 Task: Create a task  Implement a new cloud-based procurement management system for a company , assign it to team member softage.2@softage.net in the project ArrowSprint and update the status of the task to  At Risk , set the priority of the task to Medium
Action: Mouse moved to (71, 44)
Screenshot: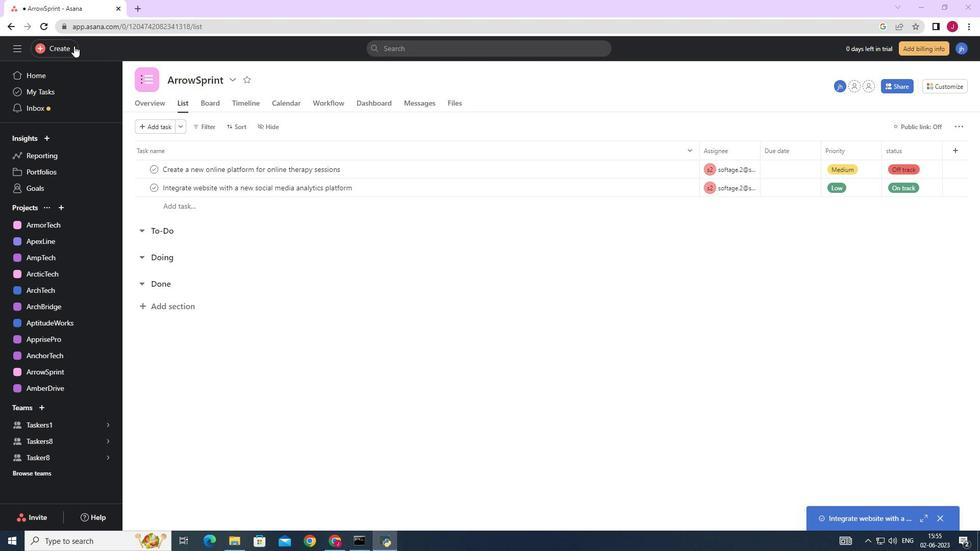 
Action: Mouse pressed left at (71, 44)
Screenshot: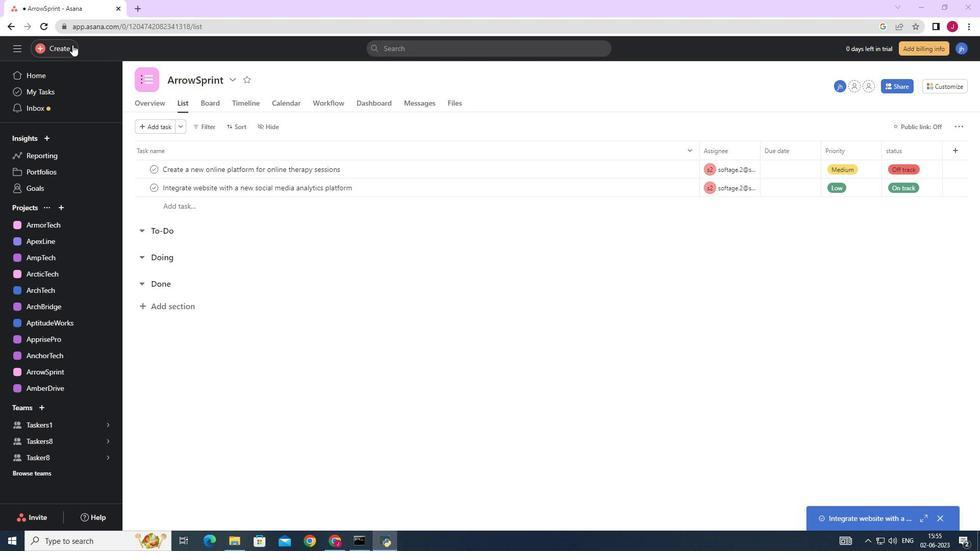 
Action: Mouse moved to (151, 45)
Screenshot: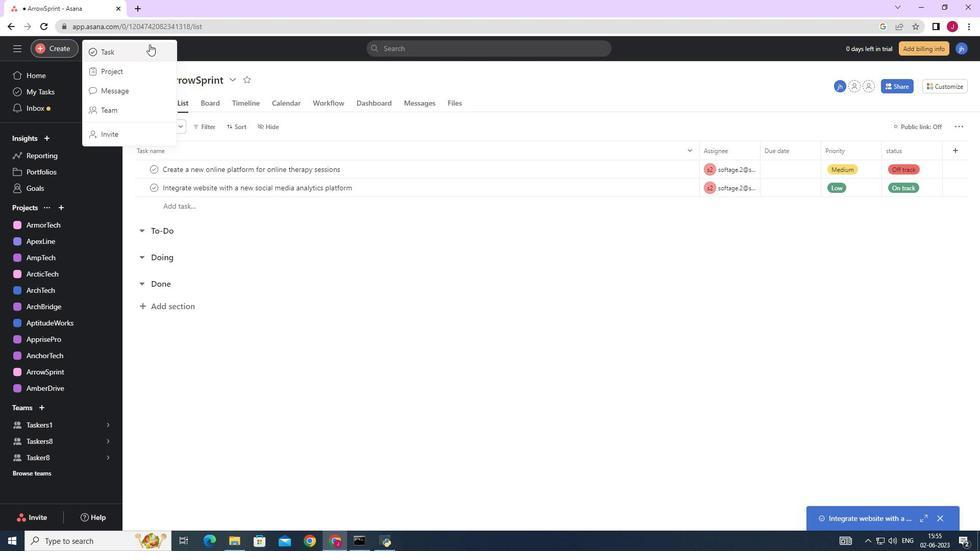
Action: Mouse pressed left at (151, 45)
Screenshot: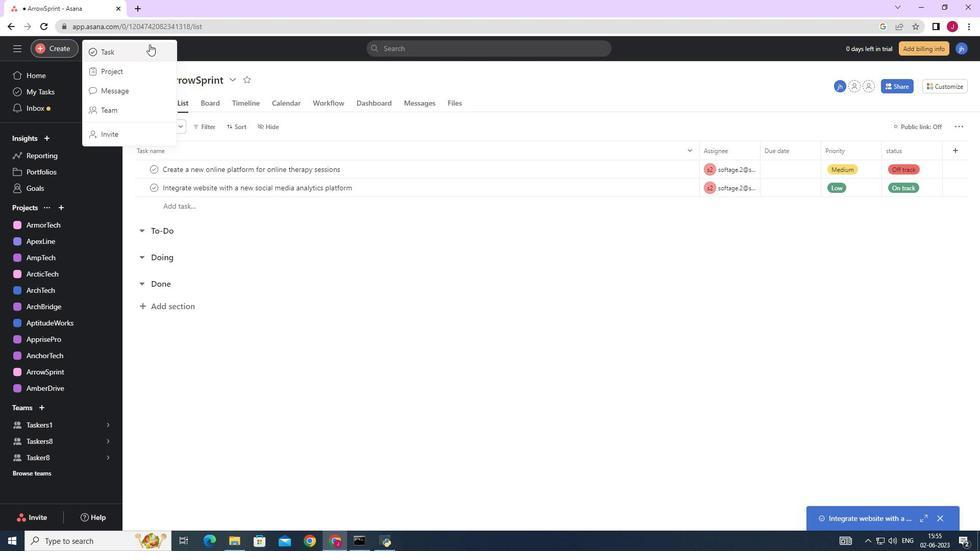 
Action: Mouse moved to (798, 338)
Screenshot: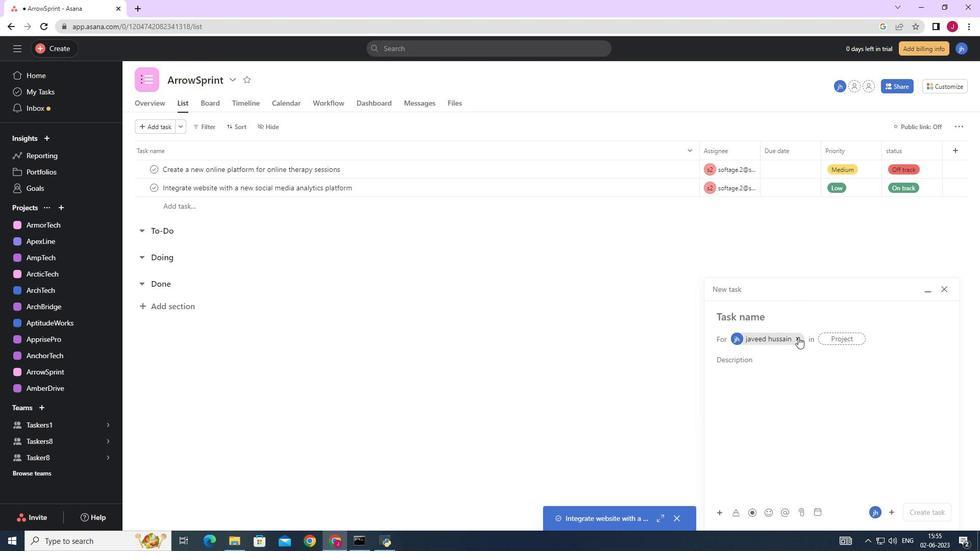
Action: Mouse pressed left at (798, 338)
Screenshot: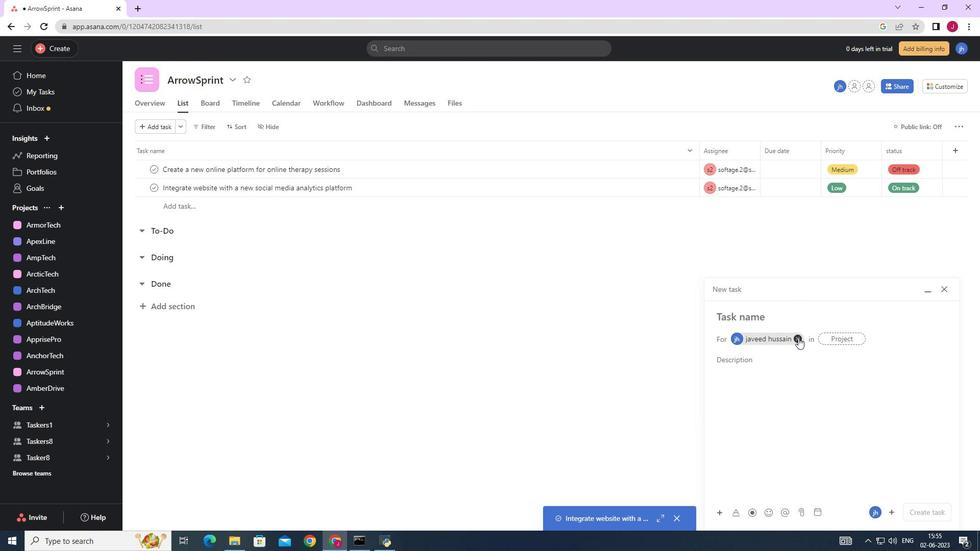 
Action: Mouse moved to (768, 317)
Screenshot: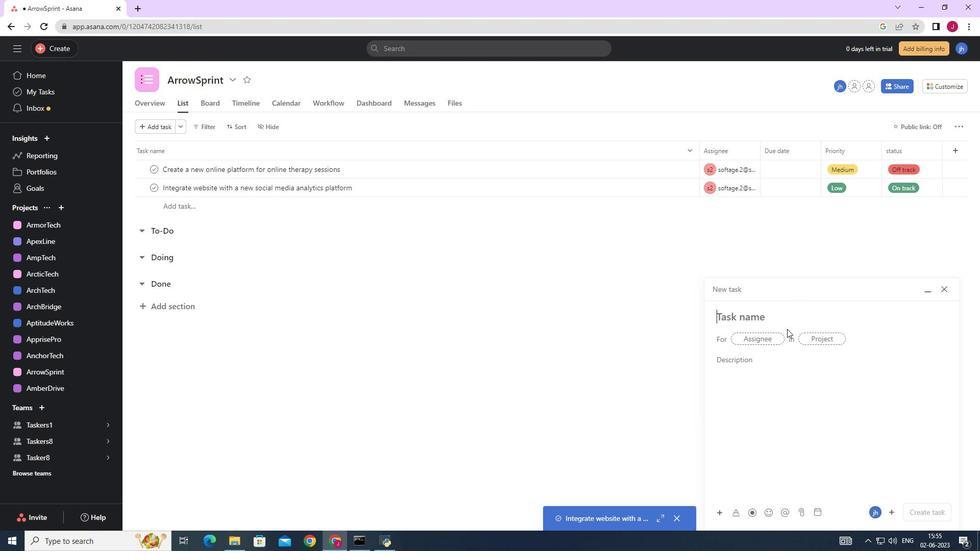 
Action: Mouse pressed left at (768, 317)
Screenshot: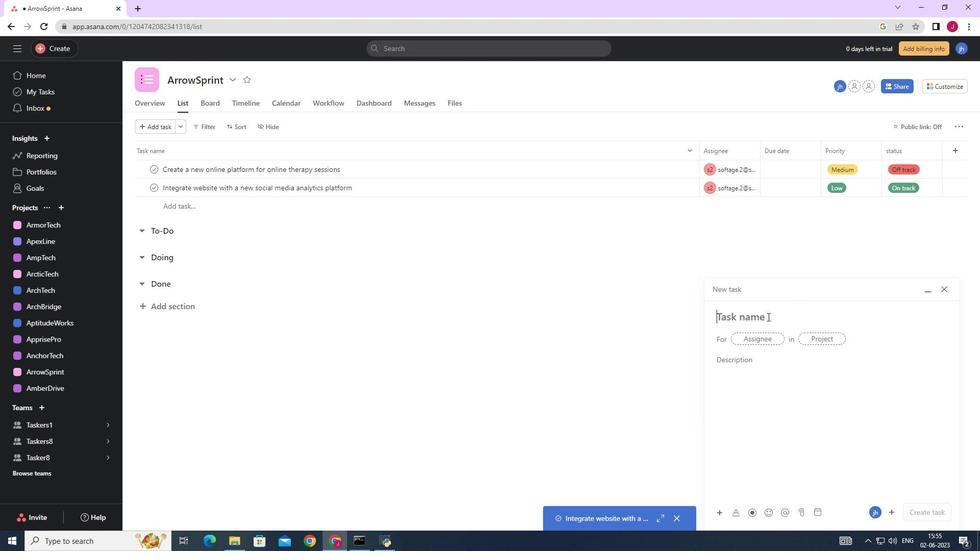 
Action: Key pressed <Key.caps_lock>I<Key.caps_lock>mplement<Key.space>a<Key.space>new<Key.space>cloud-based<Key.space>procurement<Key.space>management<Key.space>system<Key.space>for<Key.space>aa<Key.space>comapamny<Key.space><Key.backspace><Key.backspace><Key.backspace><Key.backspace><Key.backspace><Key.backspace><Key.backspace><Key.backspace><Key.backspace><Key.backspace><Key.backspace><Key.backspace><Key.space>company<Key.space>
Screenshot: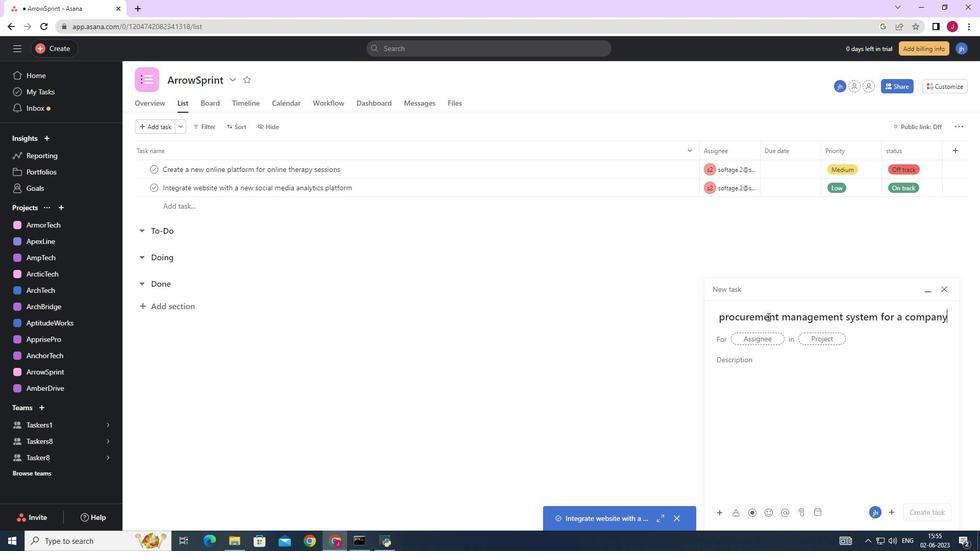 
Action: Mouse moved to (755, 334)
Screenshot: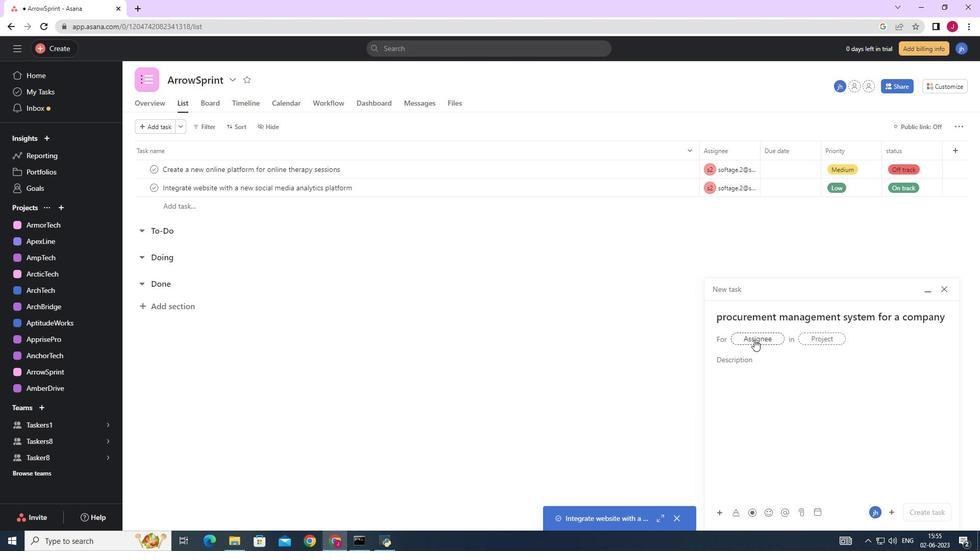 
Action: Mouse pressed left at (755, 334)
Screenshot: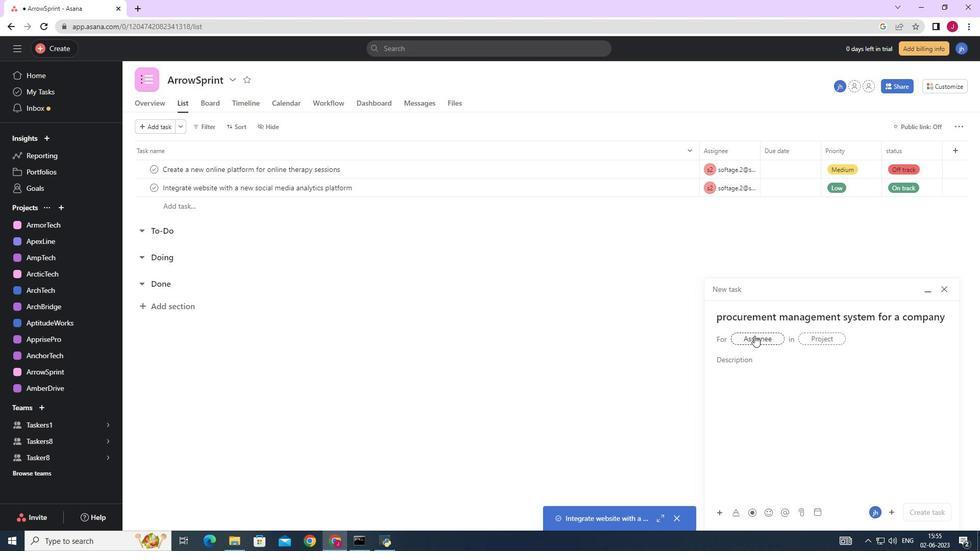 
Action: Key pressed softage.2
Screenshot: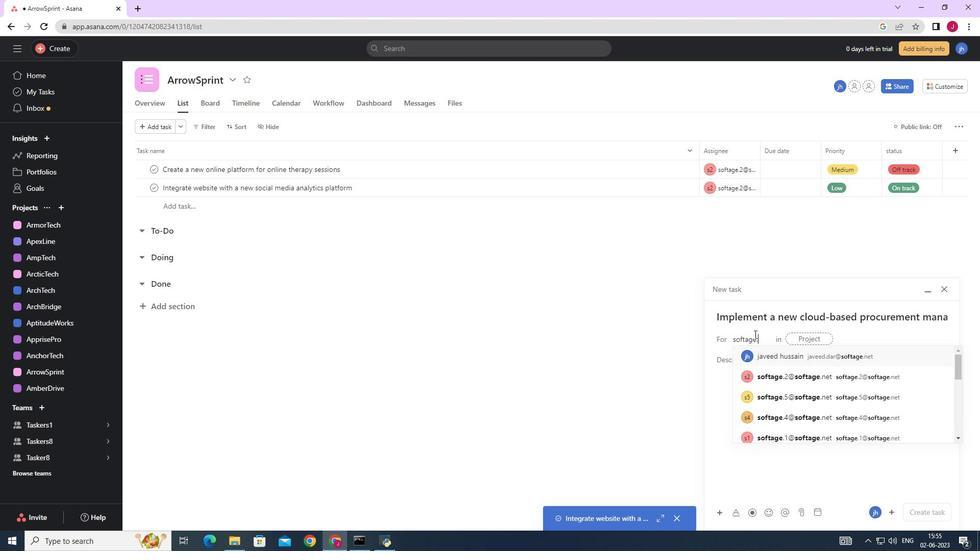 
Action: Mouse moved to (769, 358)
Screenshot: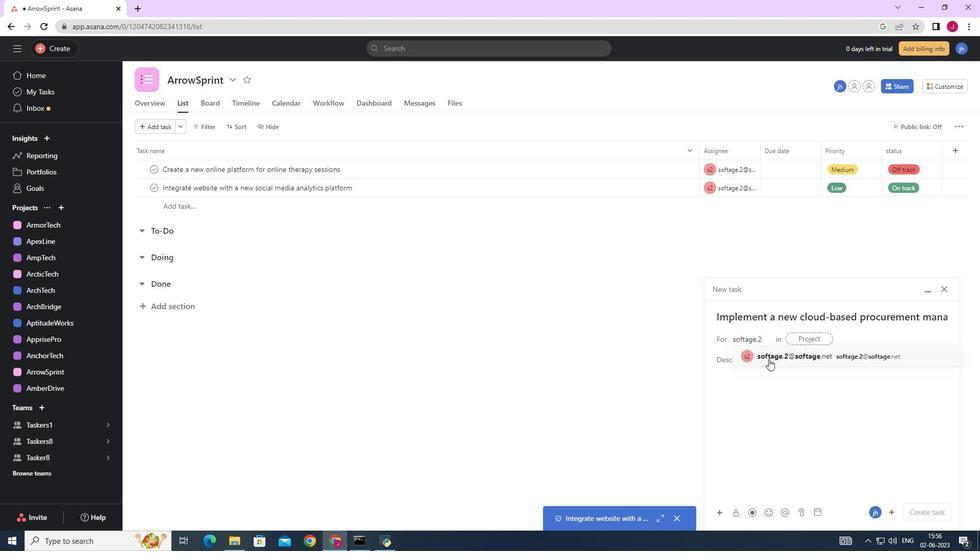 
Action: Mouse pressed left at (769, 358)
Screenshot: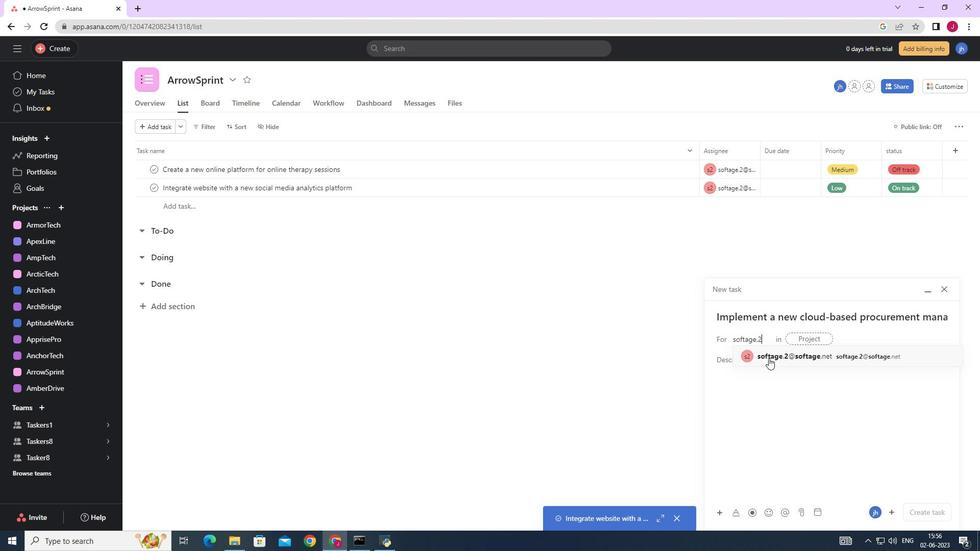 
Action: Mouse moved to (664, 354)
Screenshot: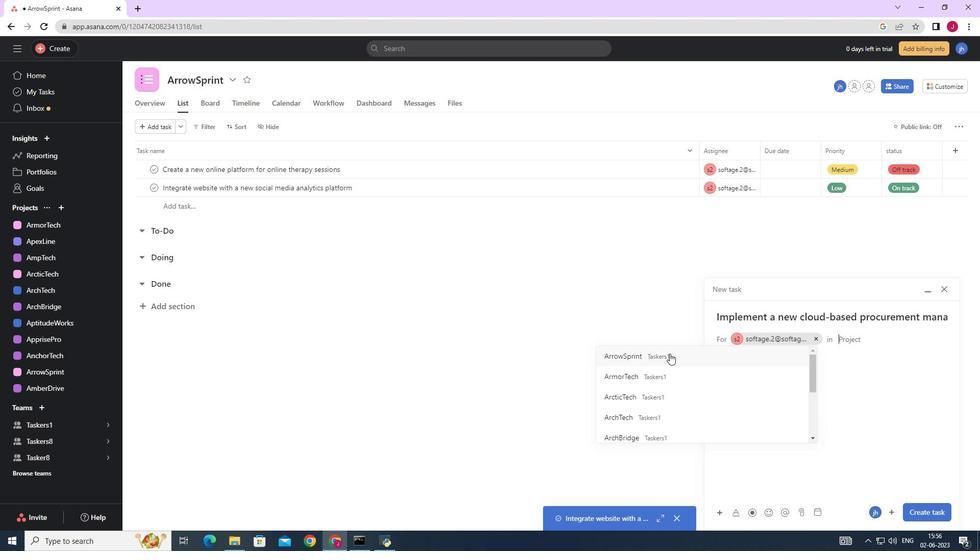 
Action: Mouse pressed left at (664, 354)
Screenshot: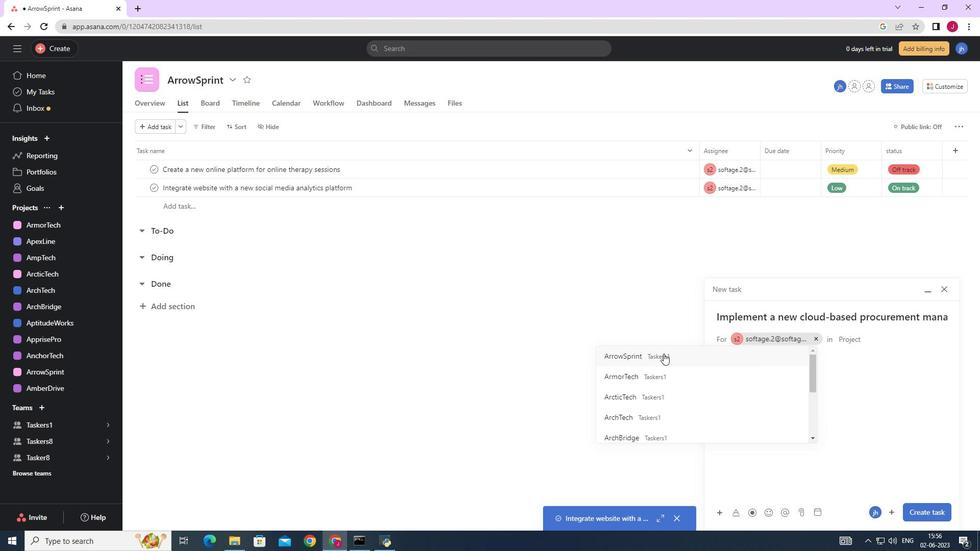 
Action: Mouse moved to (760, 364)
Screenshot: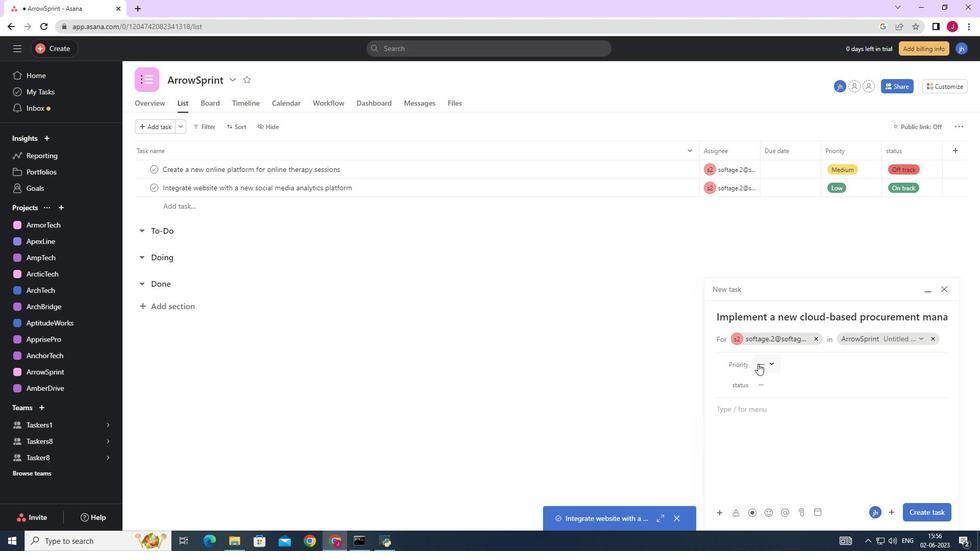 
Action: Mouse pressed left at (760, 364)
Screenshot: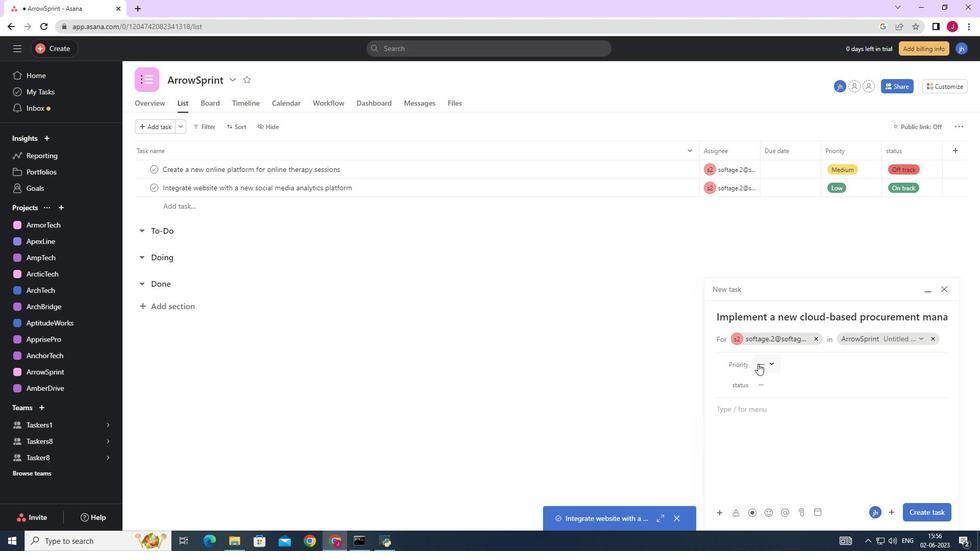 
Action: Mouse moved to (795, 415)
Screenshot: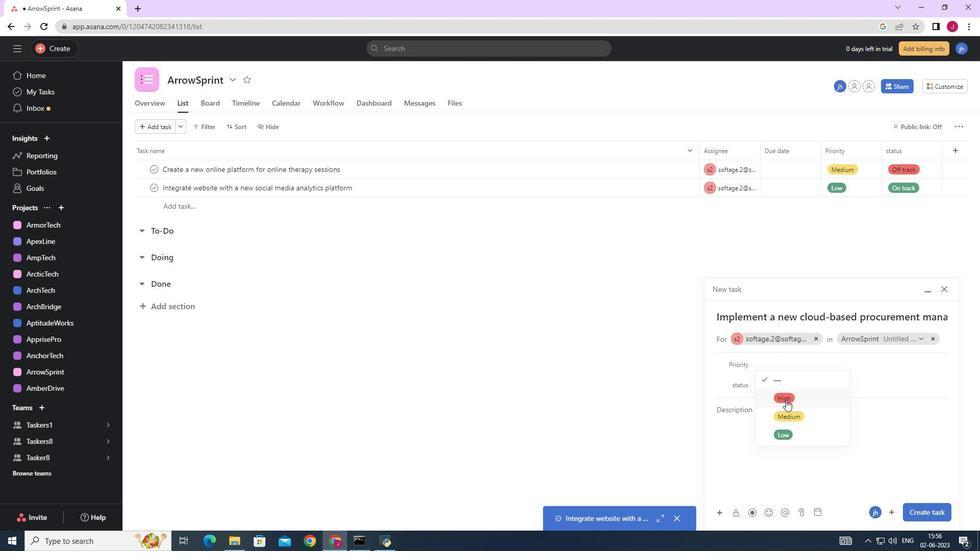 
Action: Mouse pressed left at (795, 415)
Screenshot: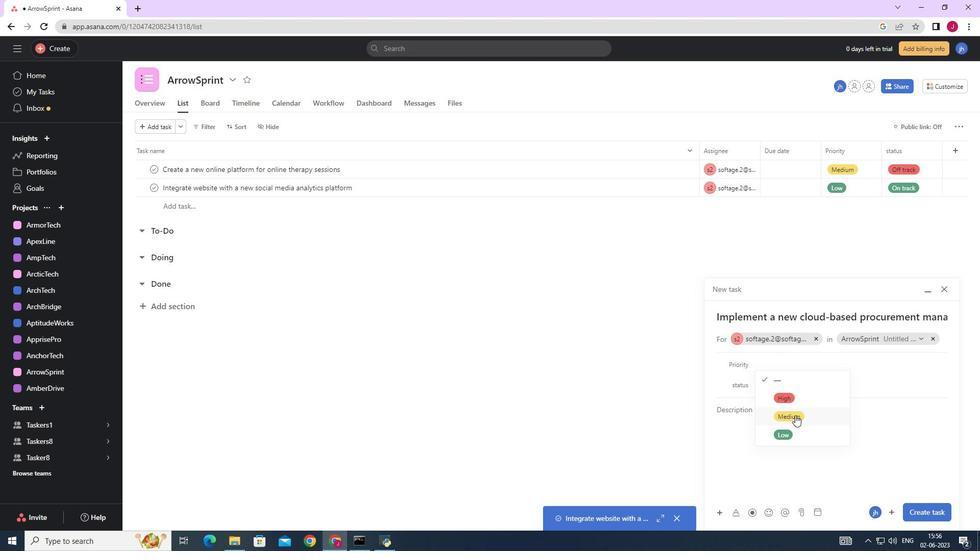 
Action: Mouse moved to (782, 376)
Screenshot: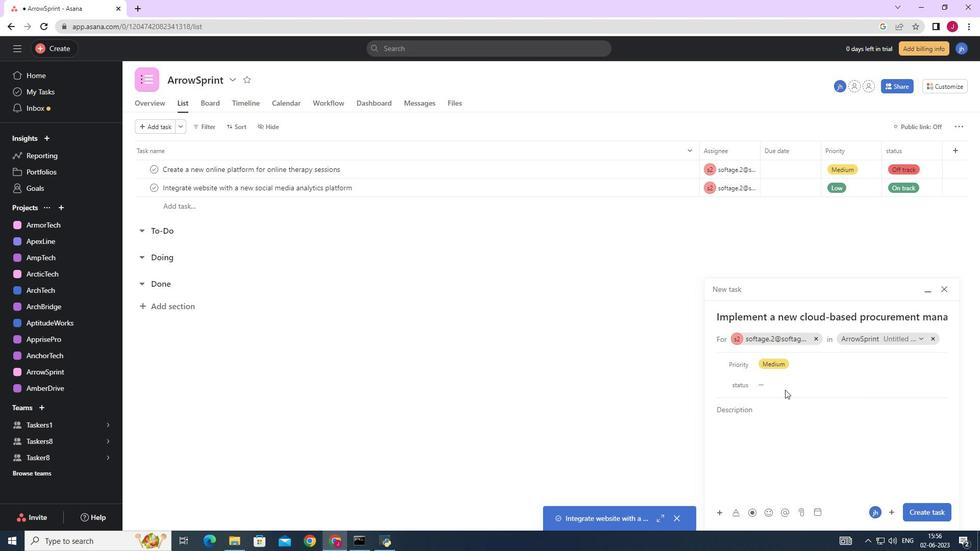 
Action: Mouse pressed left at (782, 376)
Screenshot: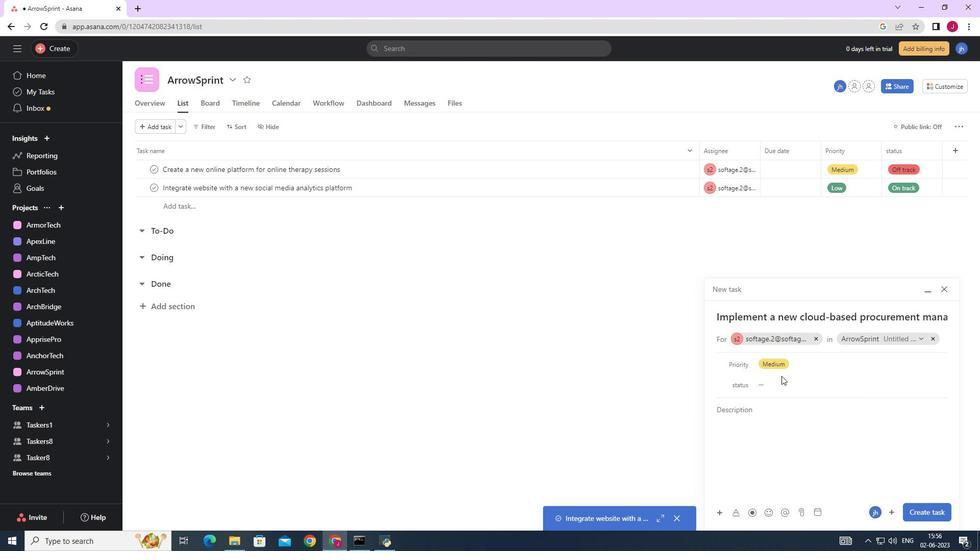 
Action: Mouse moved to (772, 381)
Screenshot: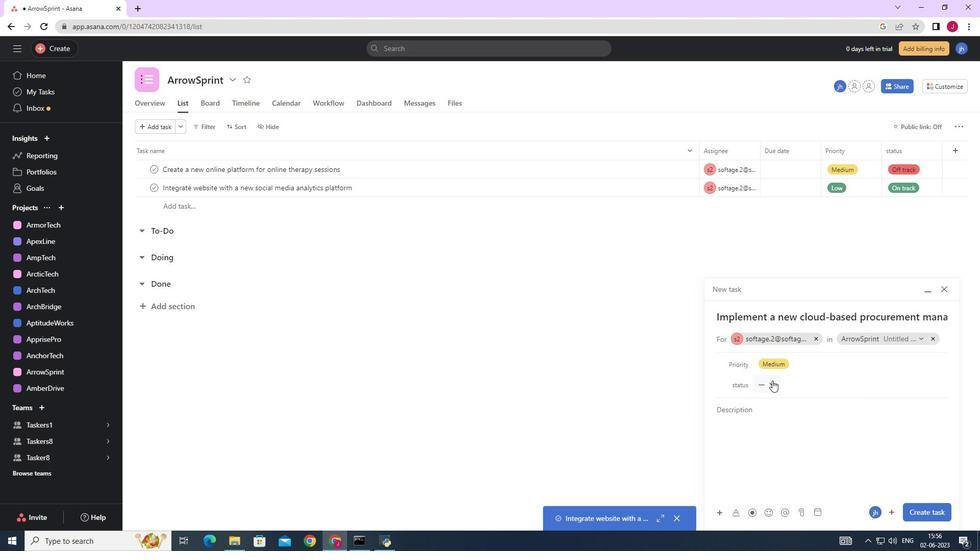 
Action: Mouse pressed left at (772, 381)
Screenshot: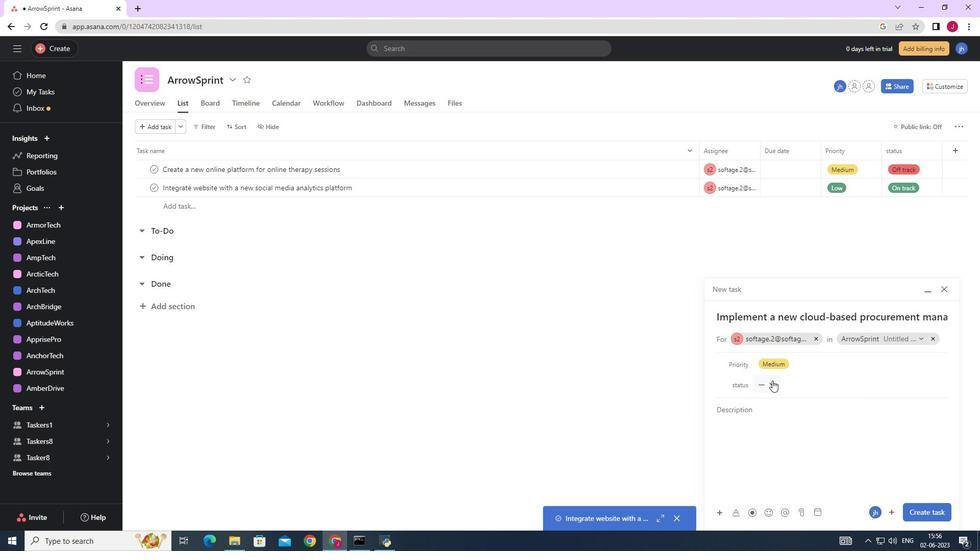 
Action: Mouse moved to (789, 452)
Screenshot: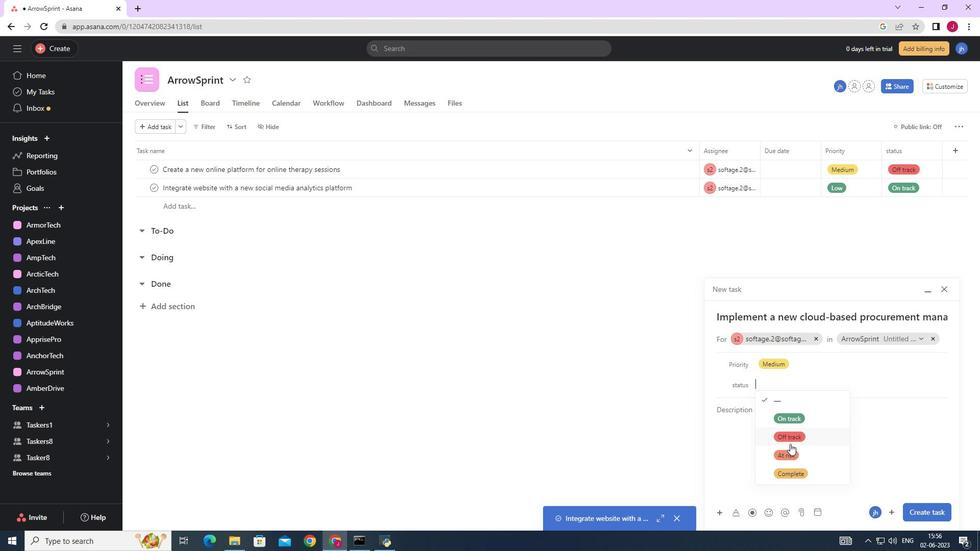 
Action: Mouse pressed left at (789, 452)
Screenshot: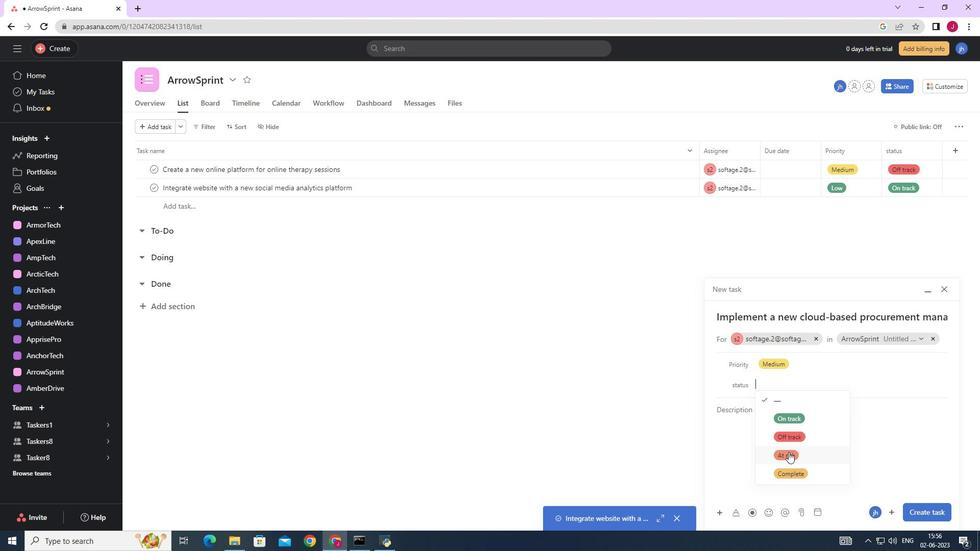 
Action: Mouse moved to (937, 508)
Screenshot: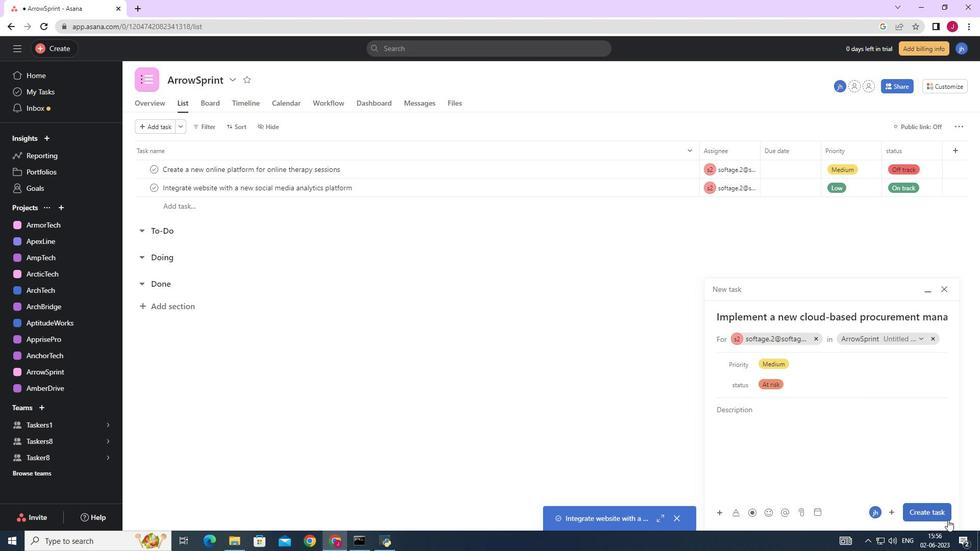 
Action: Mouse pressed left at (937, 508)
Screenshot: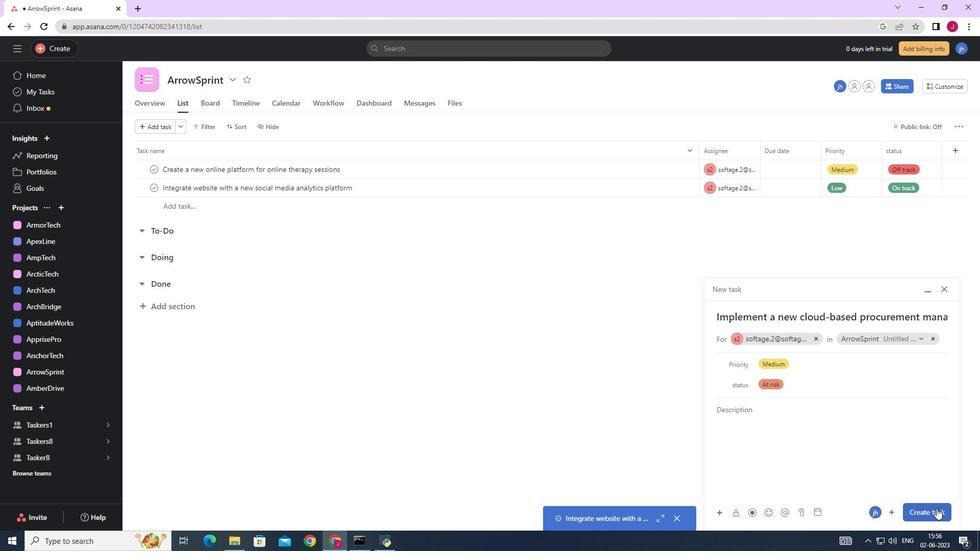 
Action: Mouse moved to (887, 496)
Screenshot: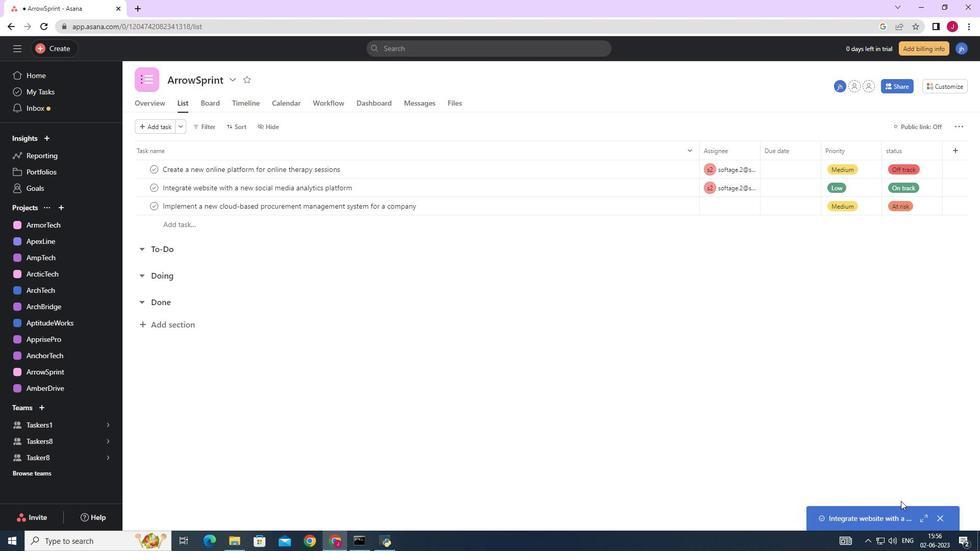 
